 Task: Create a rule from the Routing list, Task moved to a section -> Set Priority in the project AgileAssist , set the section as Done clear the priority
Action: Mouse moved to (1251, 136)
Screenshot: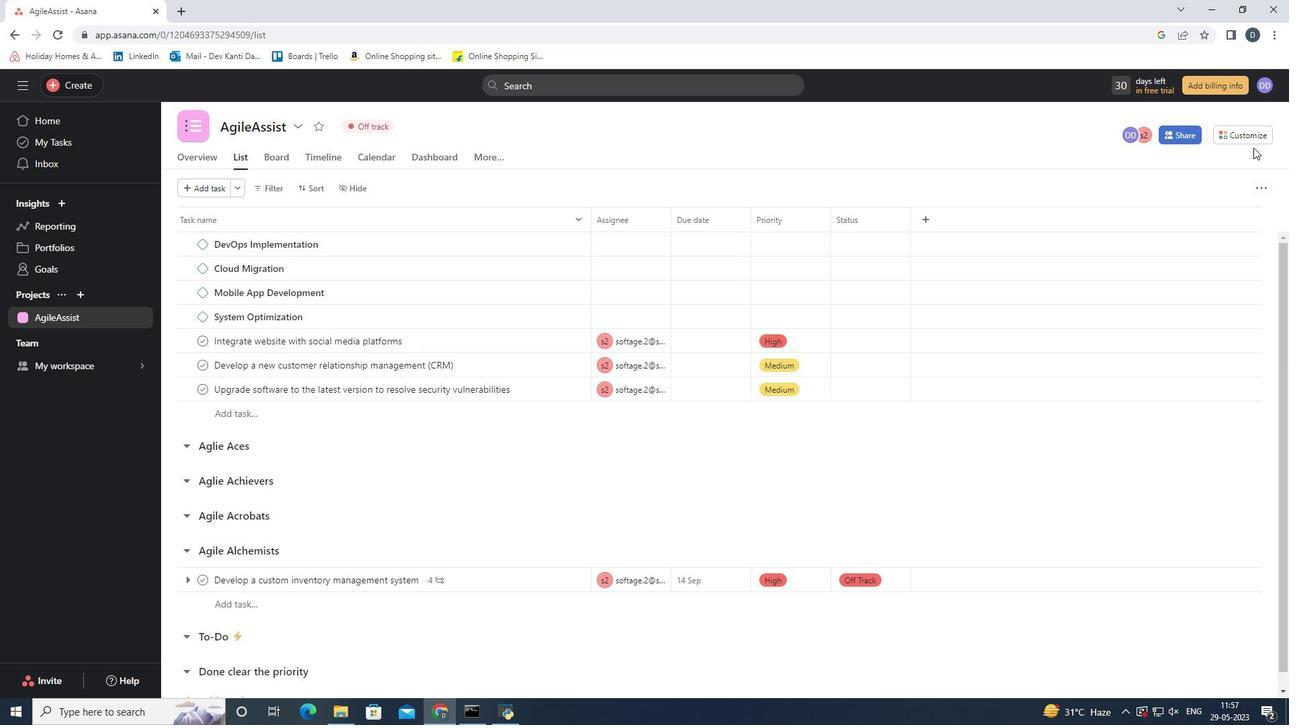 
Action: Mouse pressed left at (1251, 136)
Screenshot: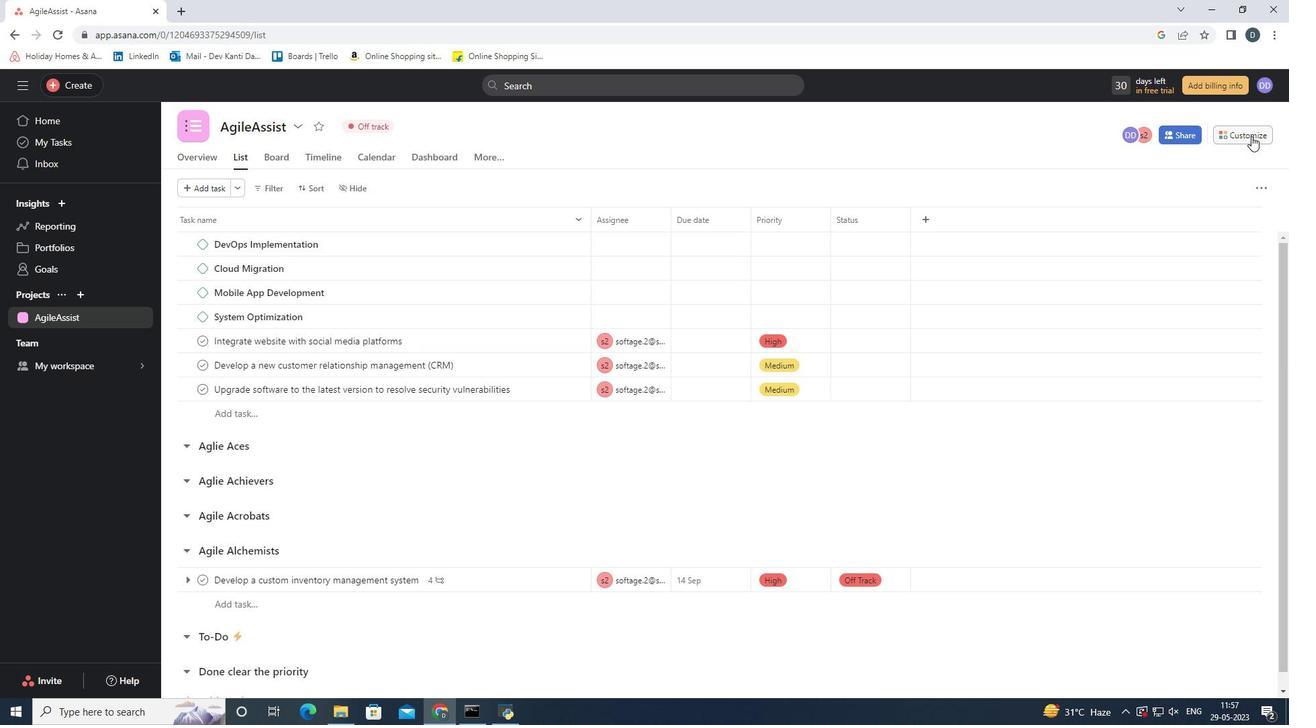 
Action: Mouse moved to (1193, 435)
Screenshot: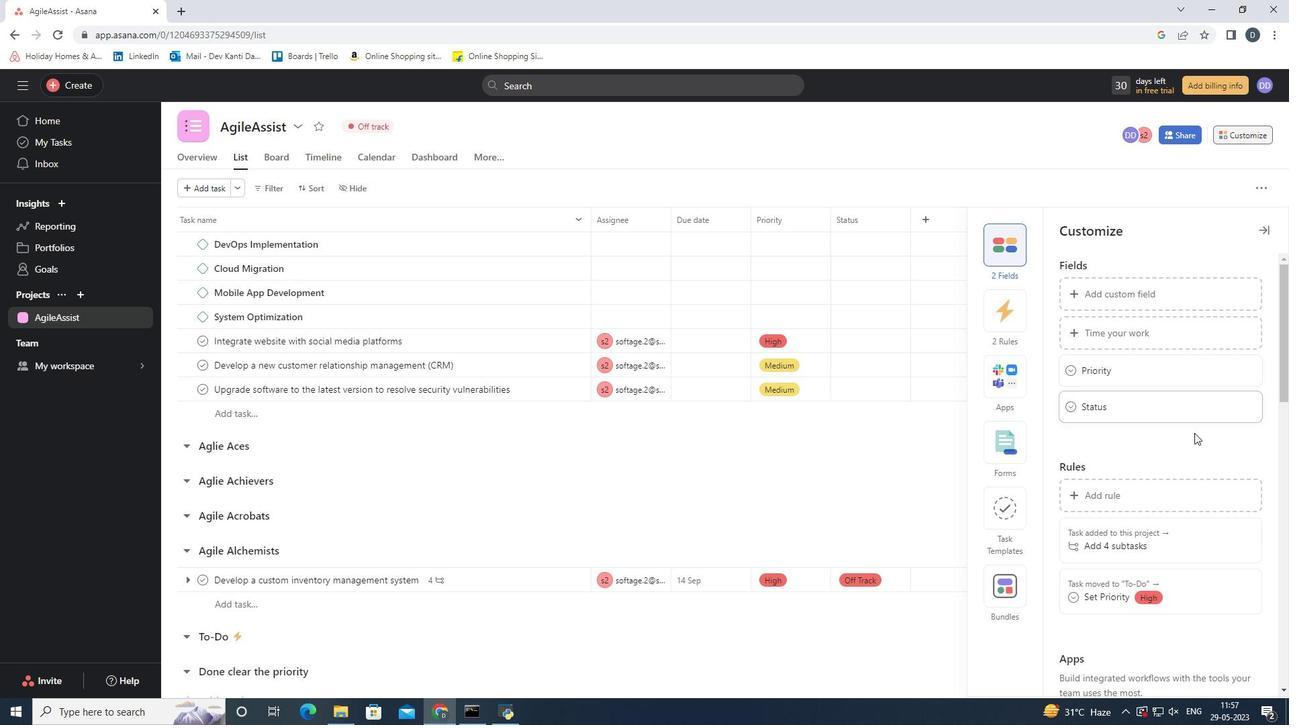 
Action: Mouse scrolled (1193, 434) with delta (0, 0)
Screenshot: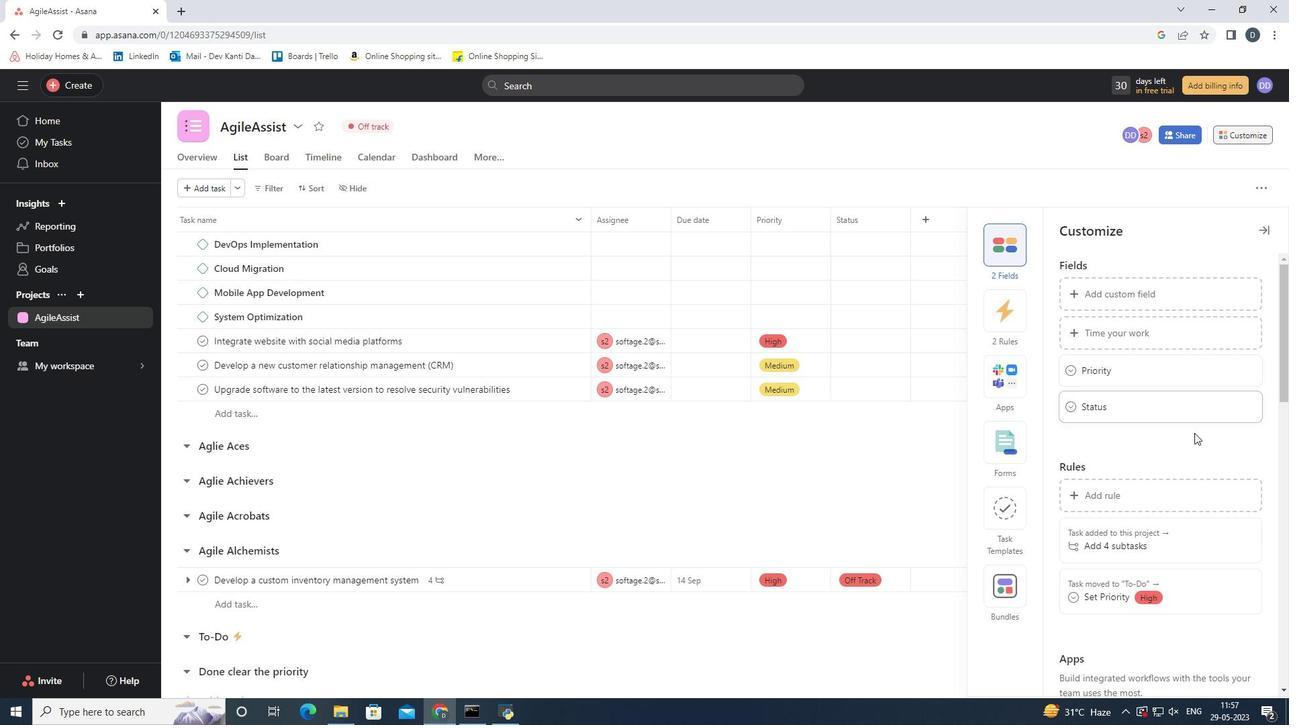 
Action: Mouse moved to (1191, 439)
Screenshot: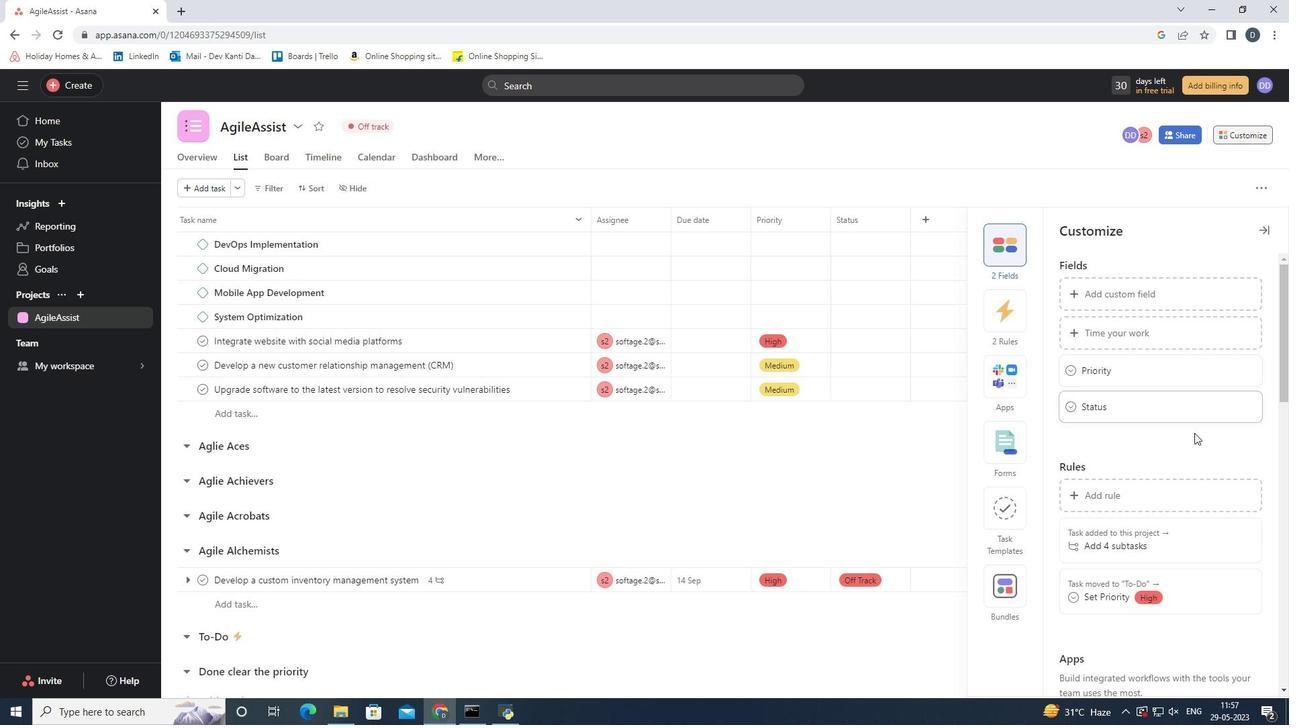 
Action: Mouse scrolled (1191, 439) with delta (0, 0)
Screenshot: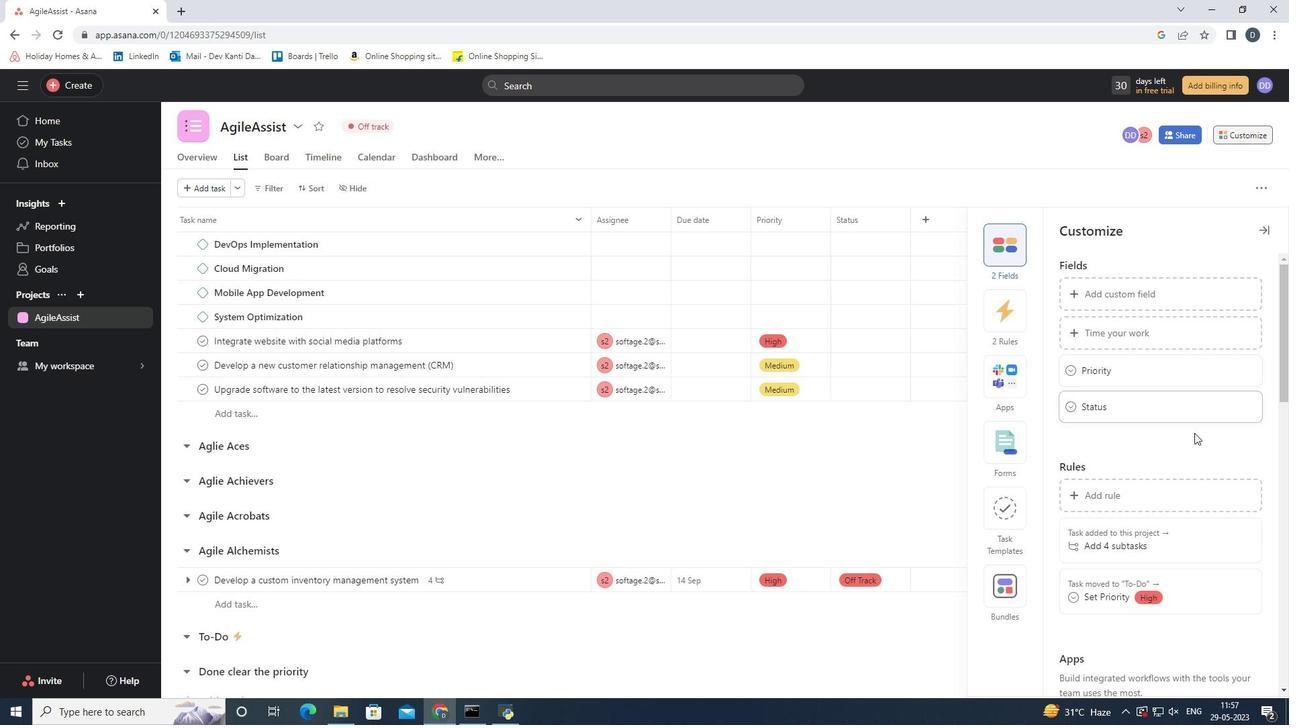 
Action: Mouse moved to (1017, 322)
Screenshot: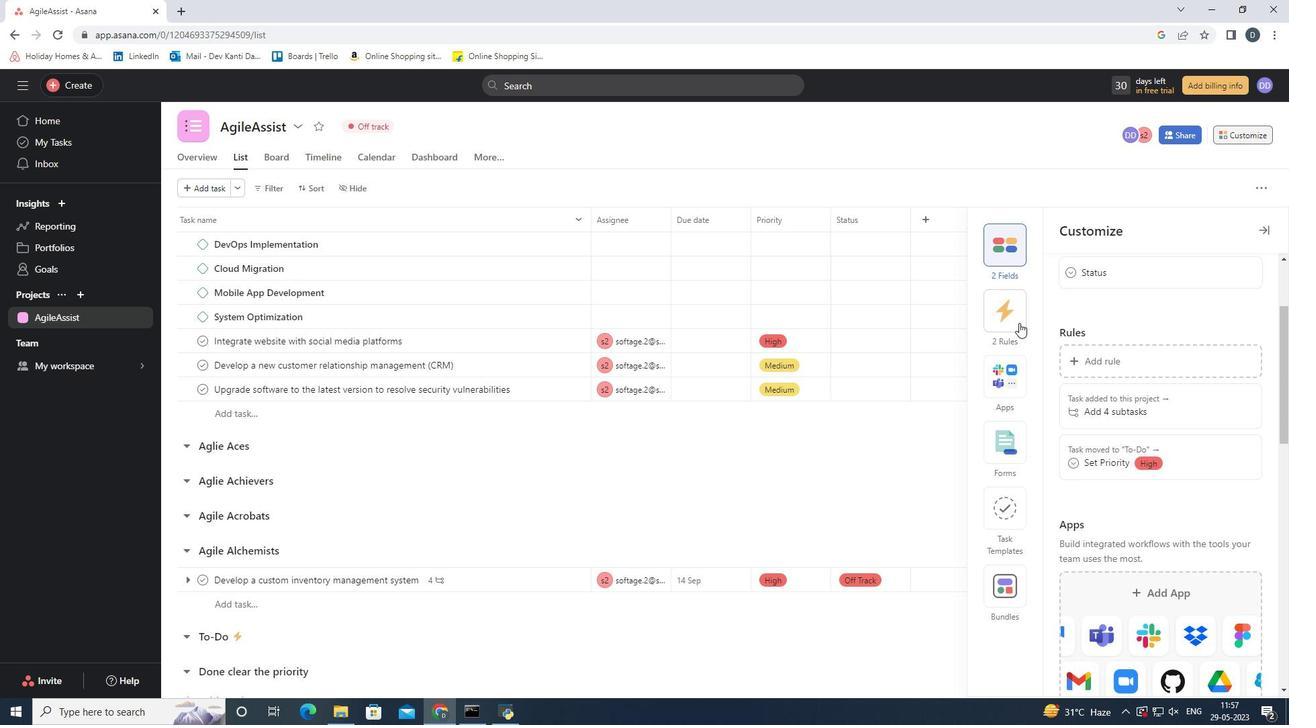 
Action: Mouse pressed left at (1017, 322)
Screenshot: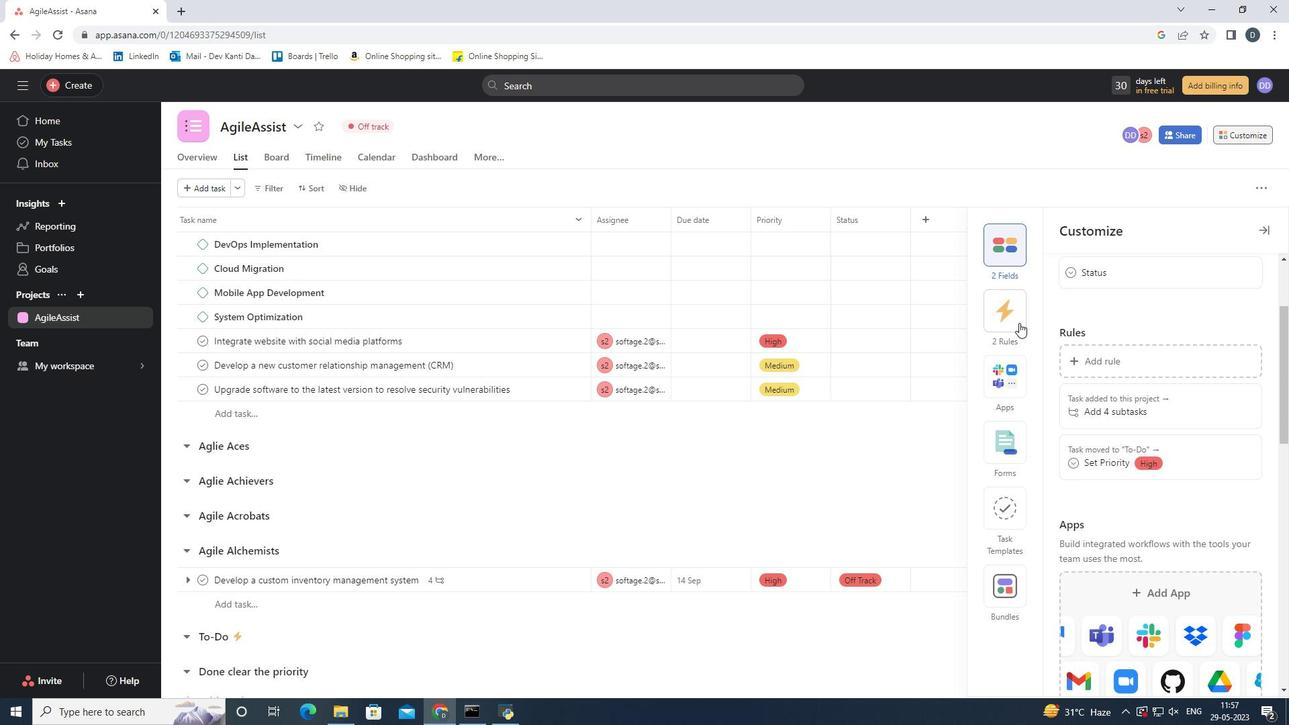 
Action: Mouse moved to (1167, 294)
Screenshot: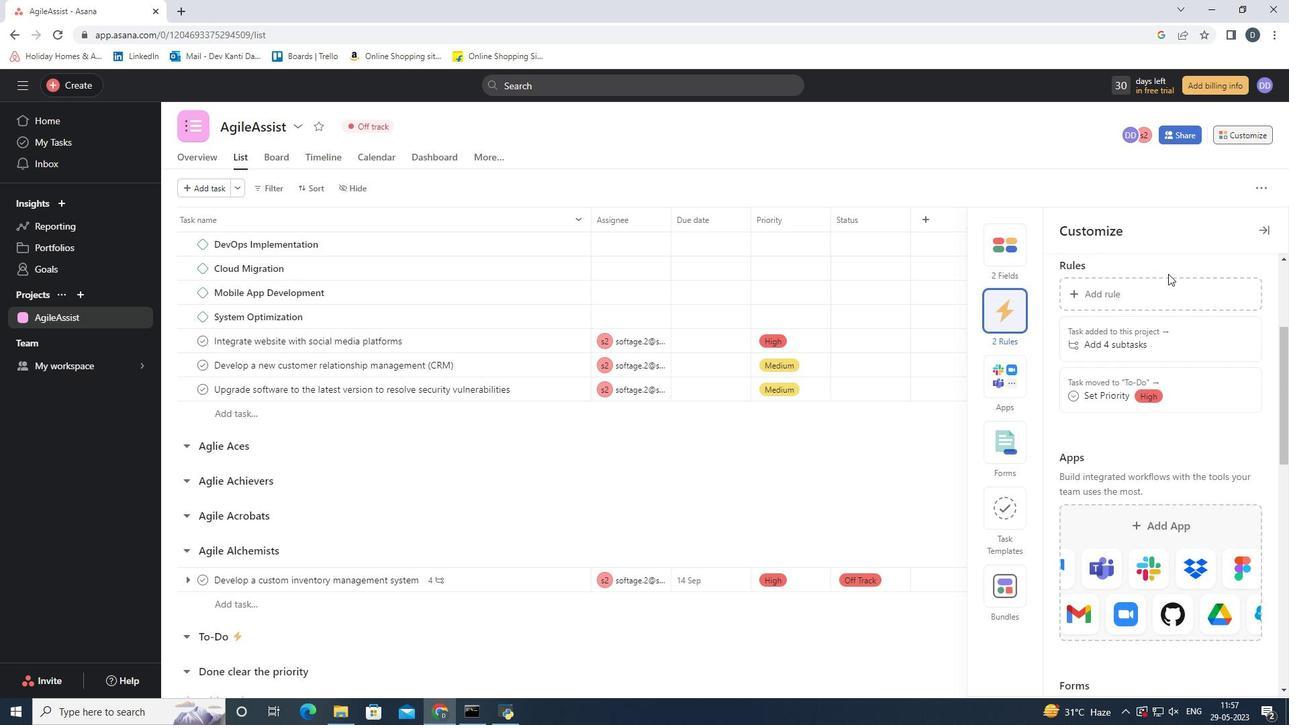 
Action: Mouse pressed left at (1167, 294)
Screenshot: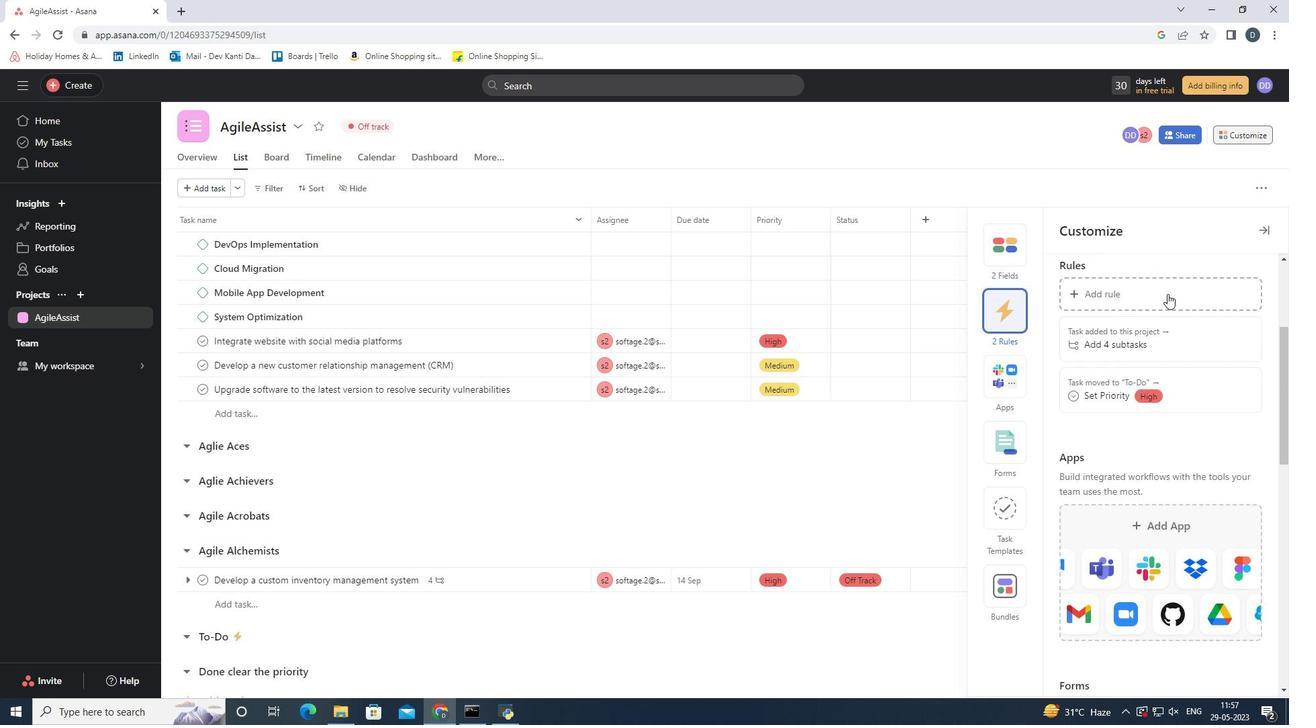 
Action: Mouse moved to (294, 206)
Screenshot: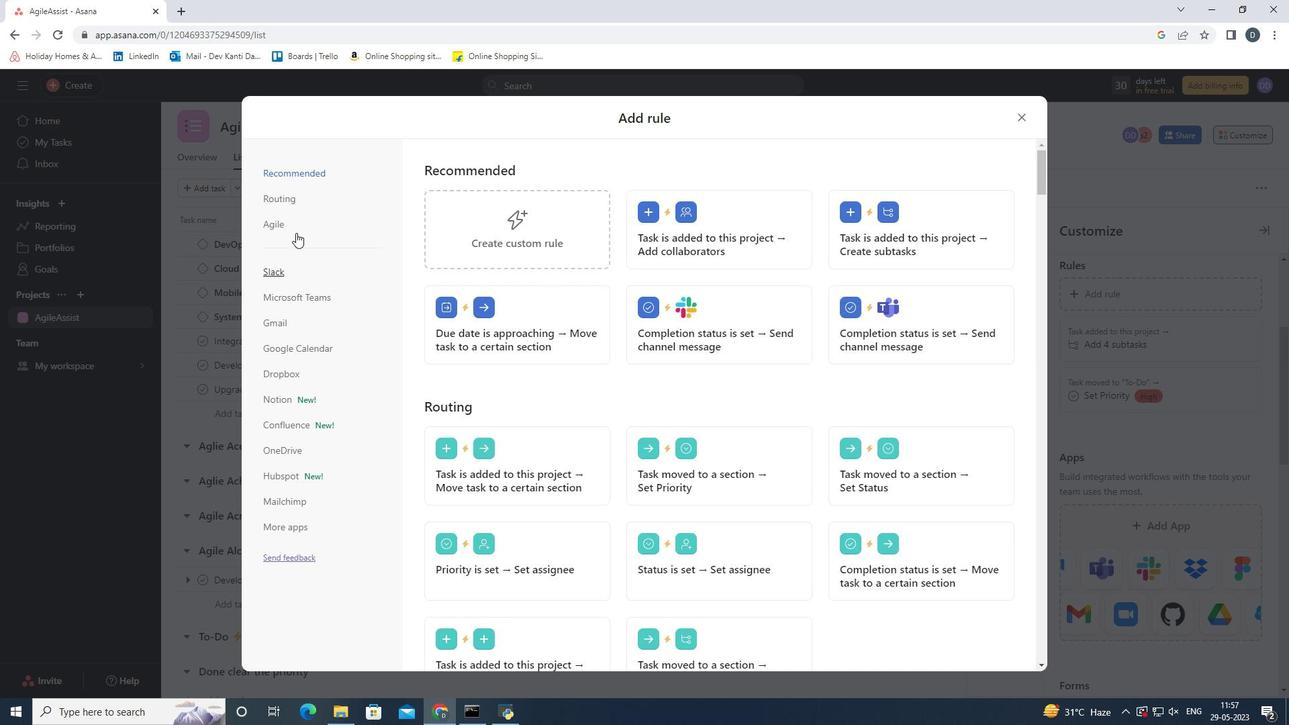 
Action: Mouse pressed left at (294, 206)
Screenshot: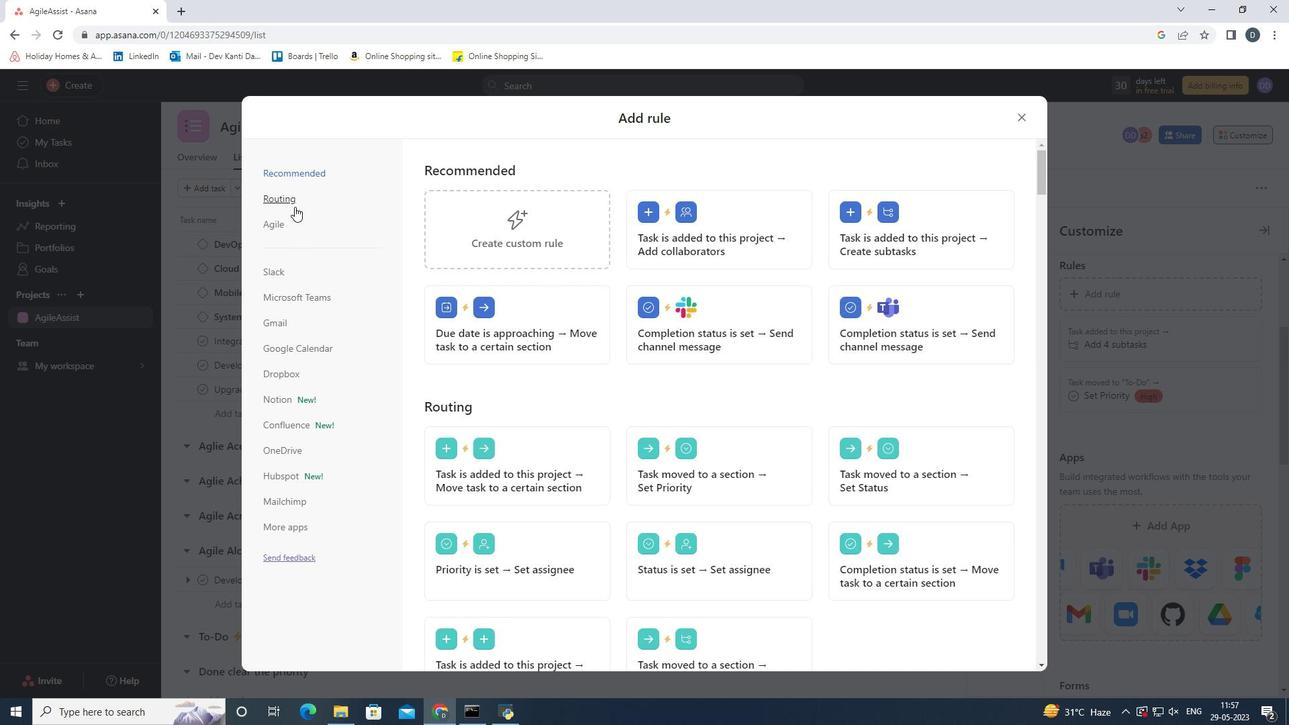 
Action: Mouse moved to (770, 236)
Screenshot: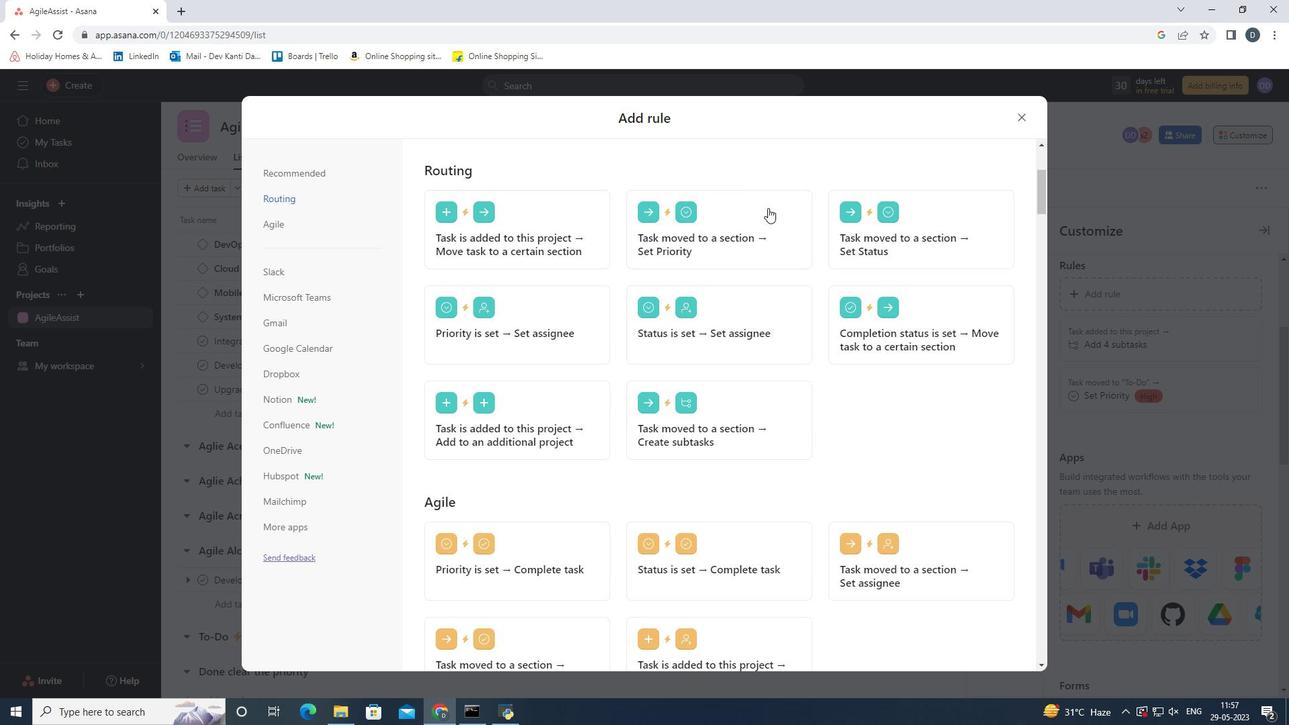 
Action: Mouse pressed left at (770, 236)
Screenshot: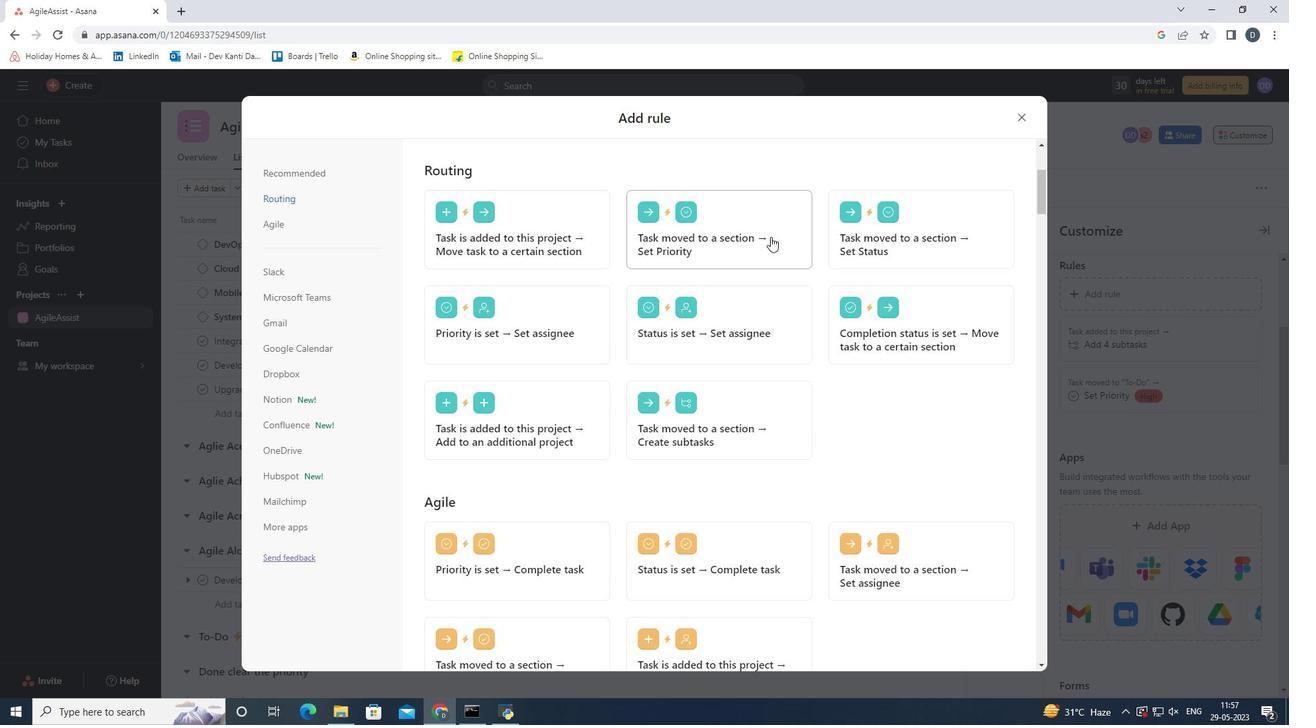 
Action: Mouse moved to (903, 307)
Screenshot: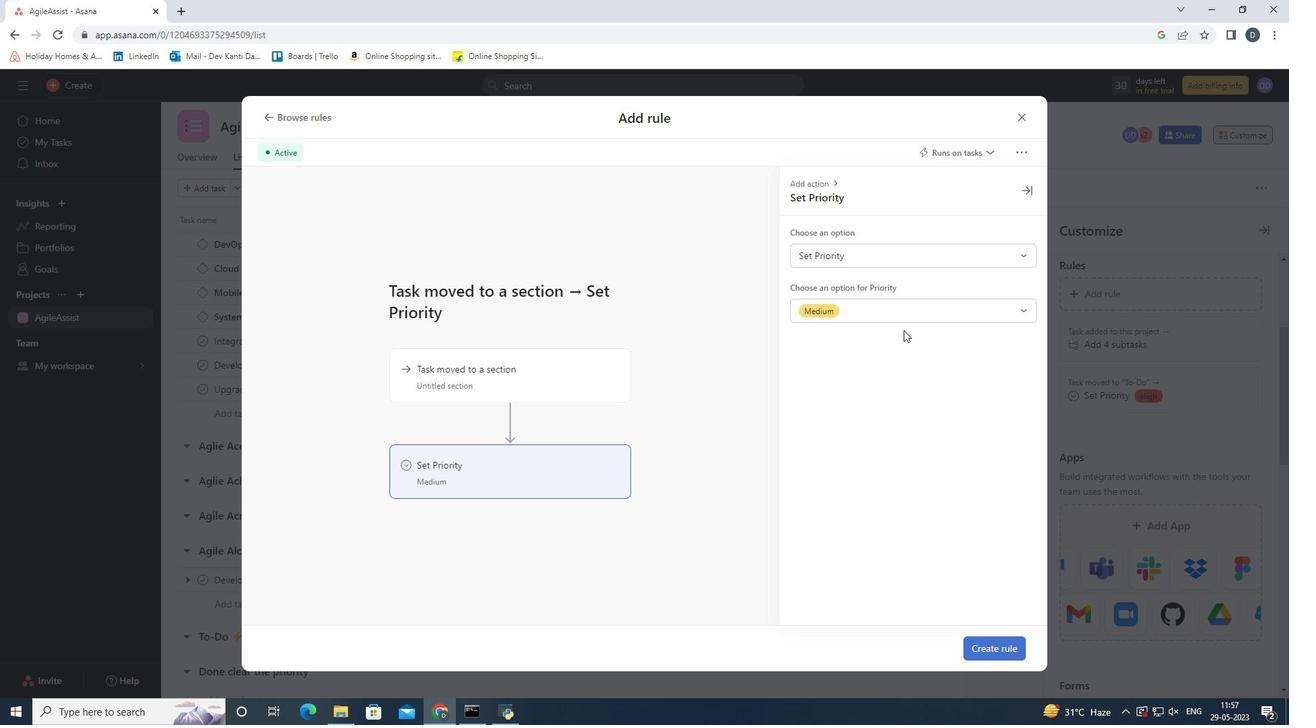 
Action: Mouse pressed left at (903, 307)
Screenshot: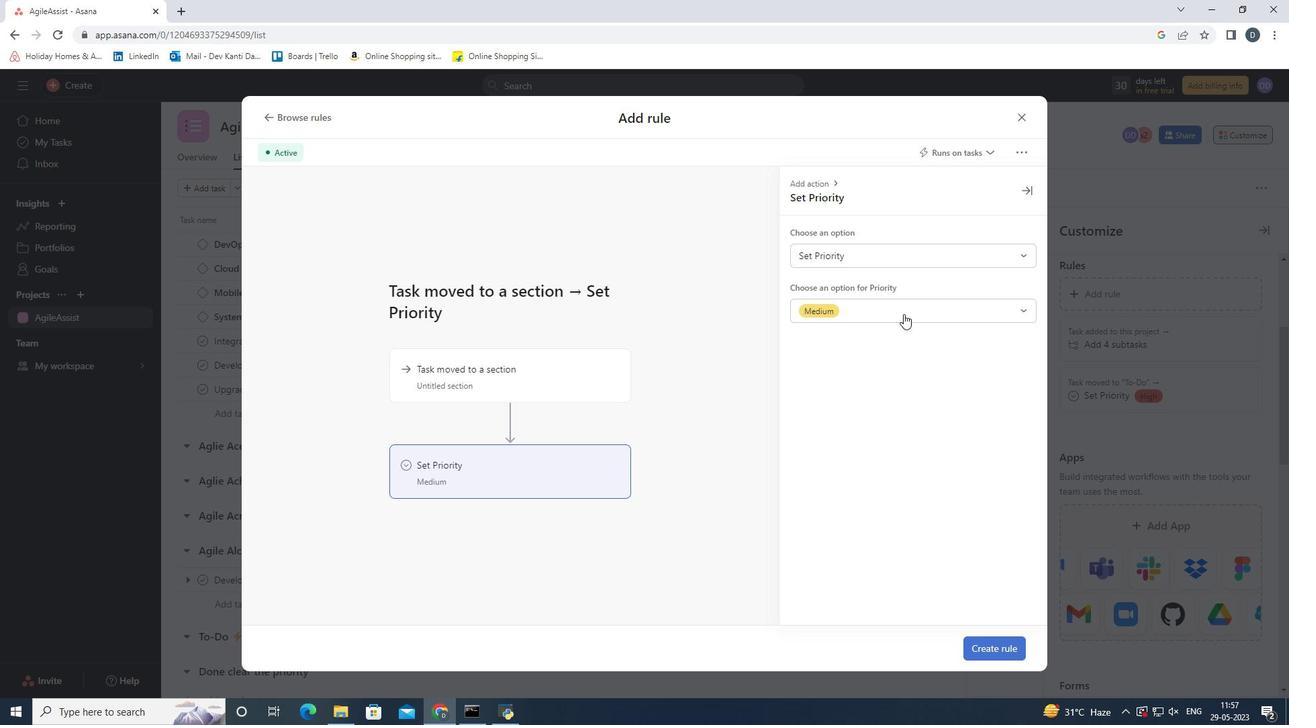 
Action: Mouse moved to (979, 427)
Screenshot: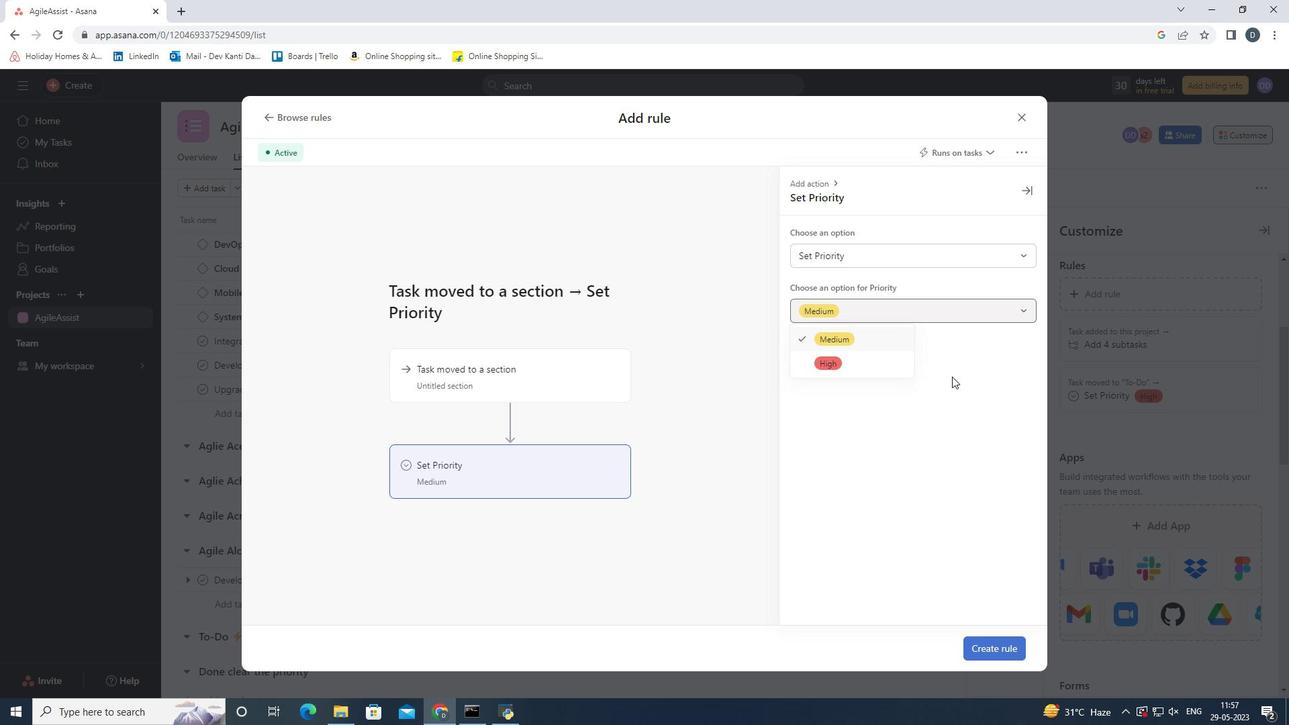 
Action: Mouse pressed left at (979, 427)
Screenshot: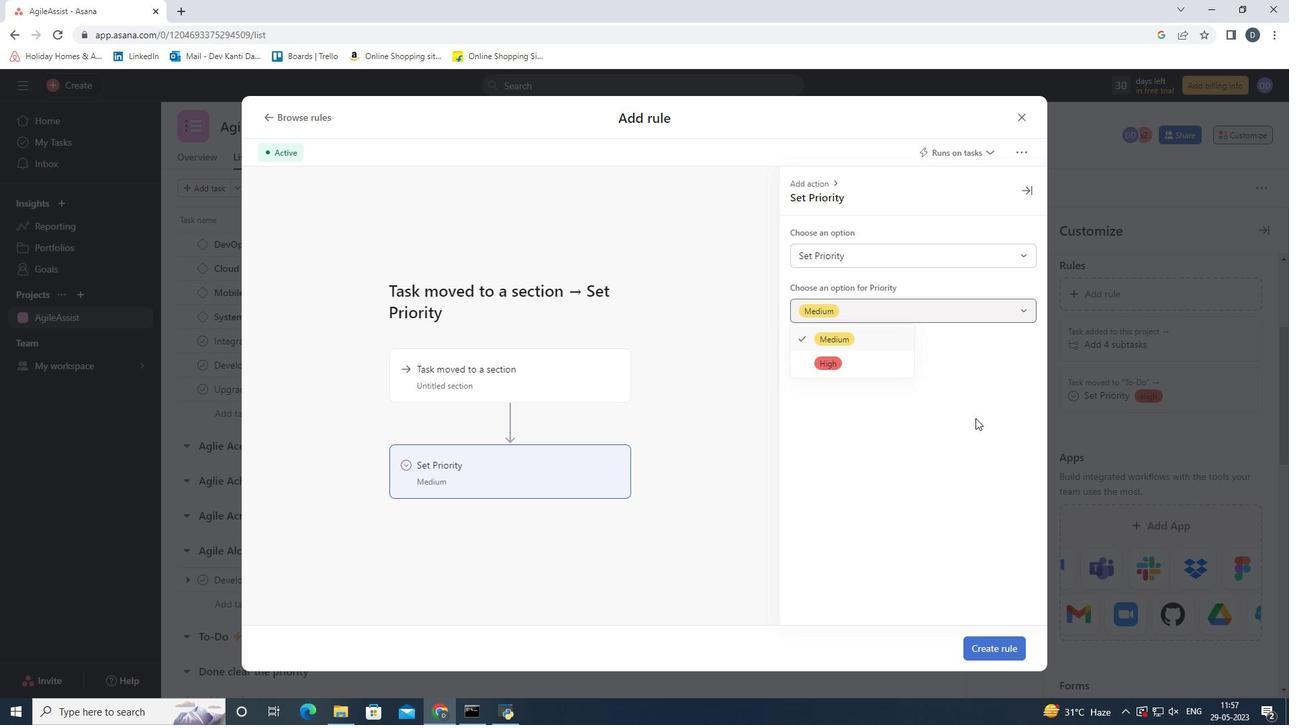 
Action: Mouse moved to (559, 365)
Screenshot: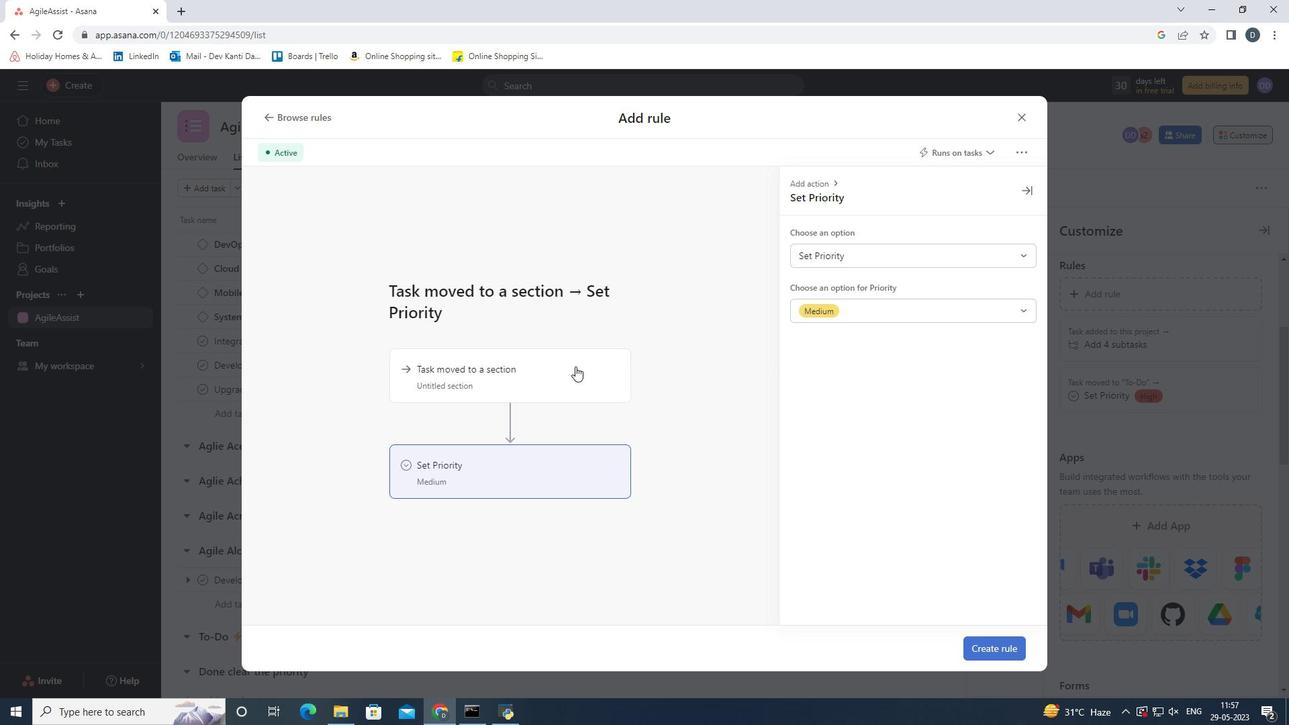 
Action: Mouse pressed left at (559, 365)
Screenshot: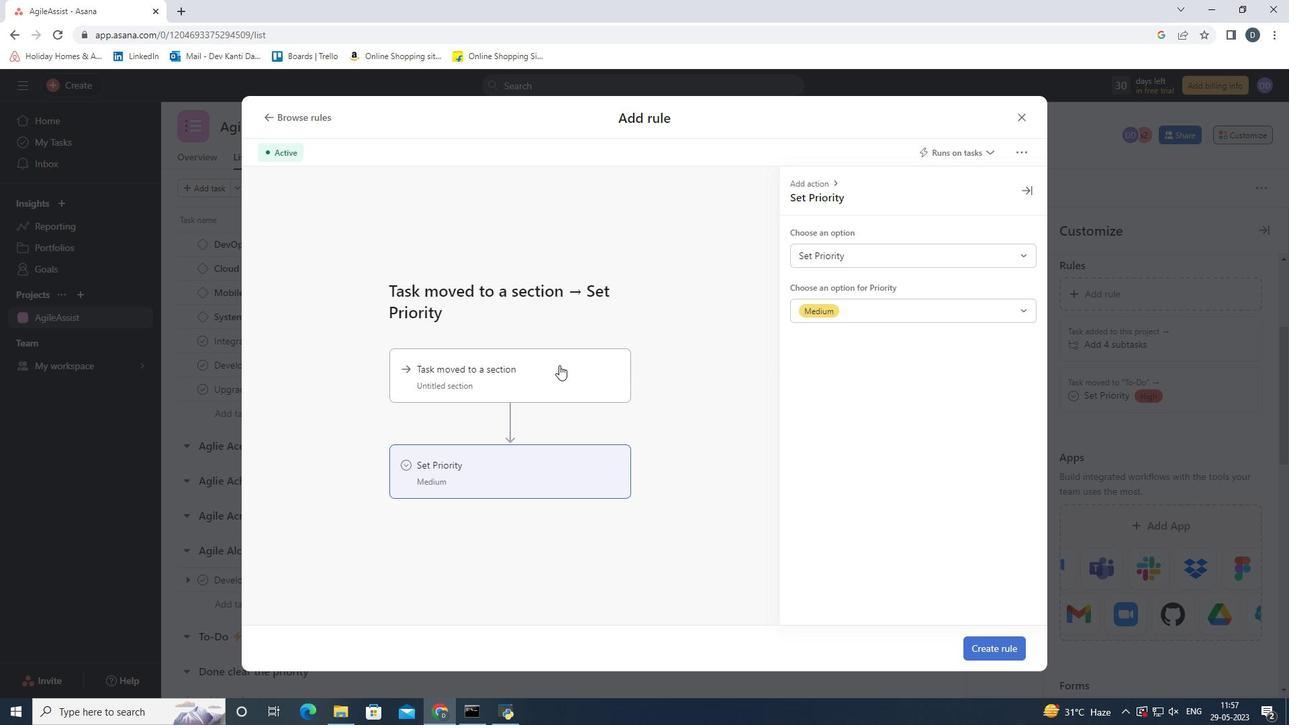 
Action: Mouse moved to (880, 266)
Screenshot: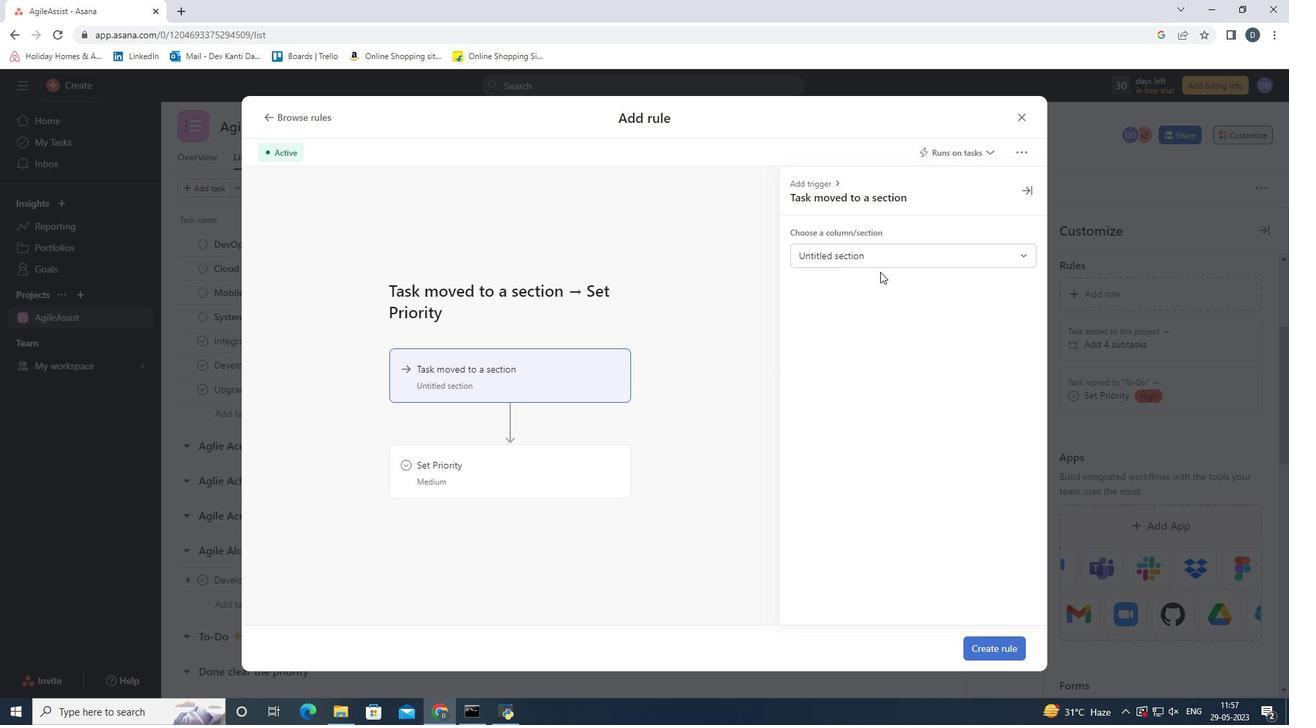 
Action: Mouse pressed left at (880, 266)
Screenshot: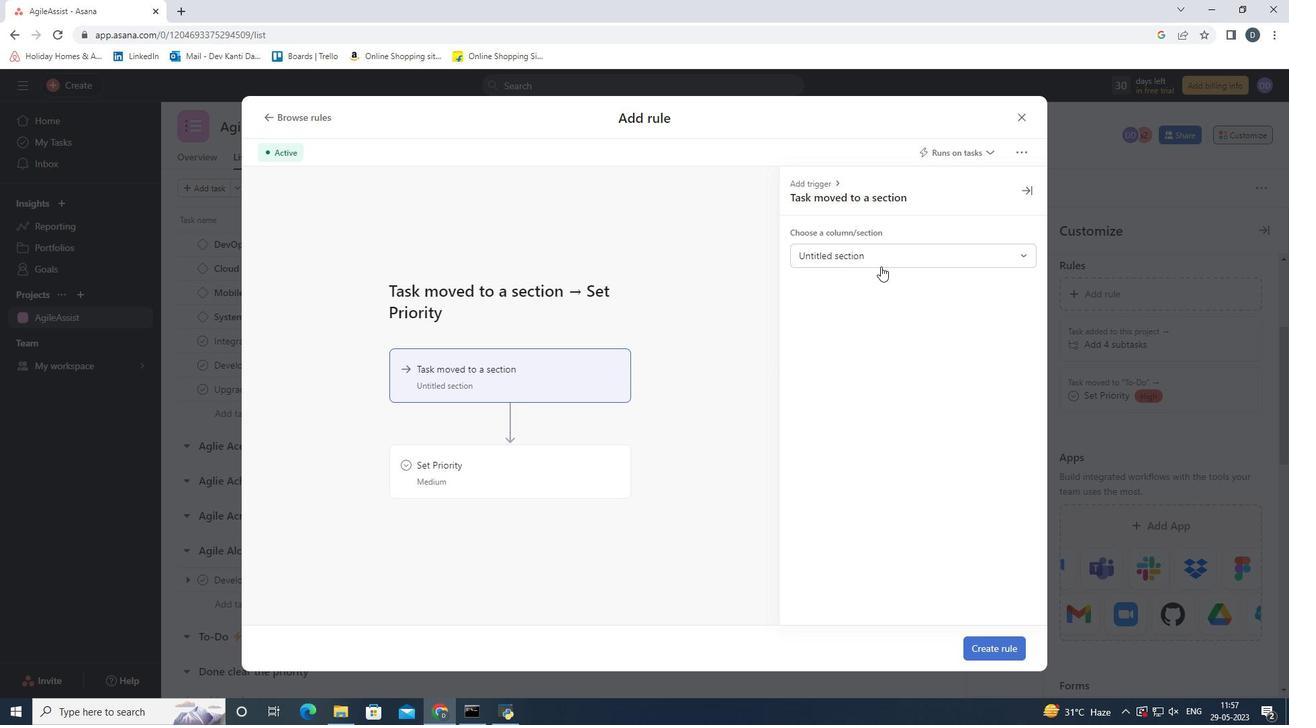 
Action: Mouse moved to (877, 426)
Screenshot: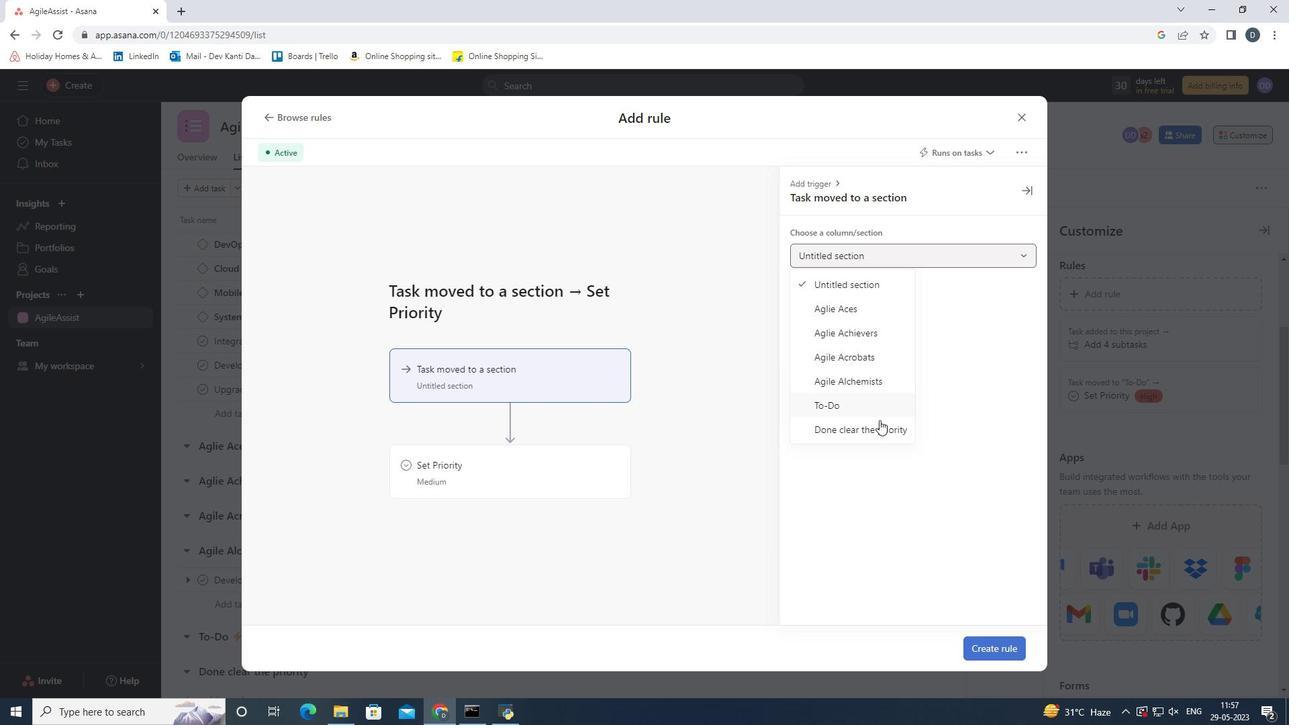 
Action: Mouse pressed left at (877, 426)
Screenshot: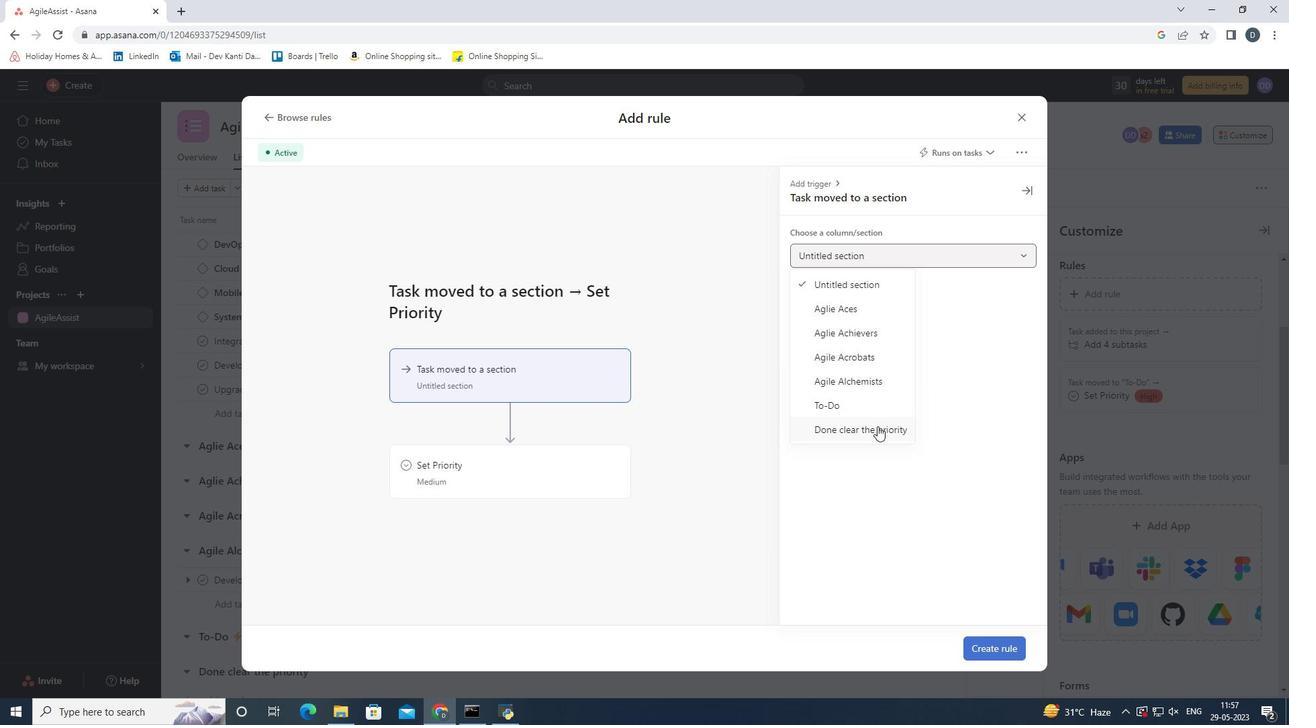 
Action: Mouse moved to (667, 428)
Screenshot: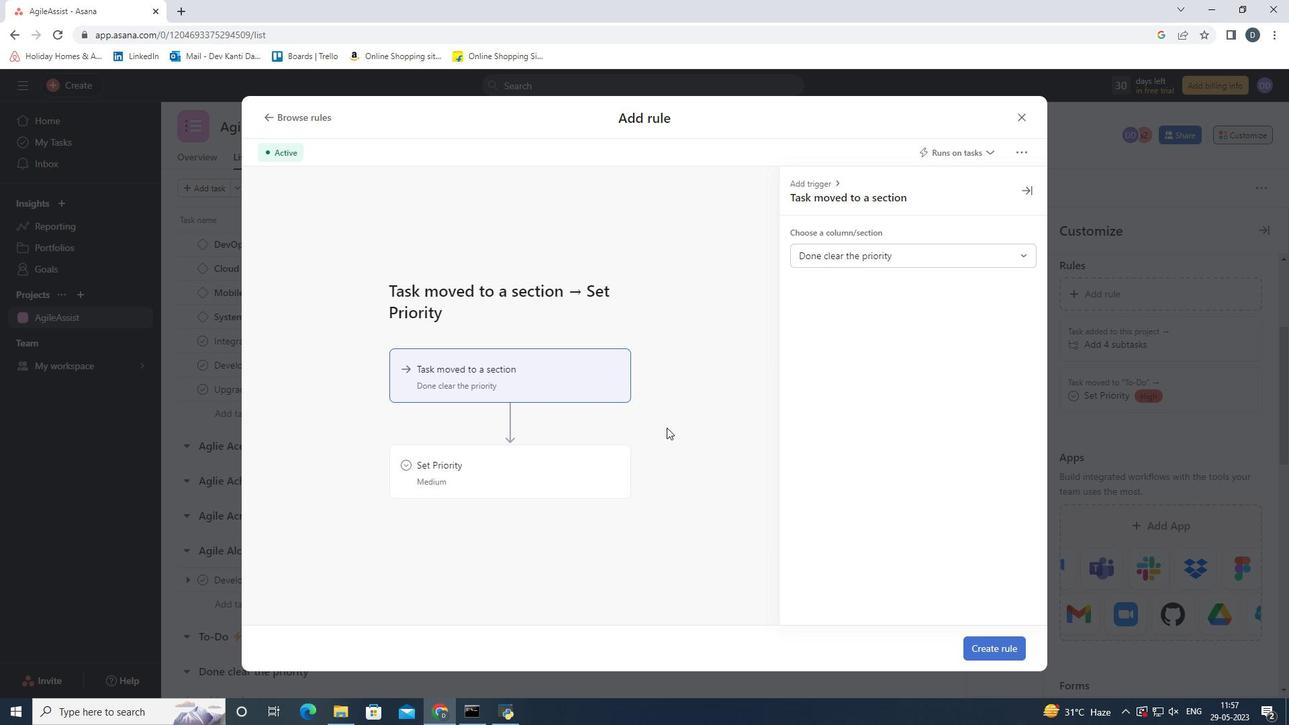 
Action: Mouse pressed left at (667, 428)
Screenshot: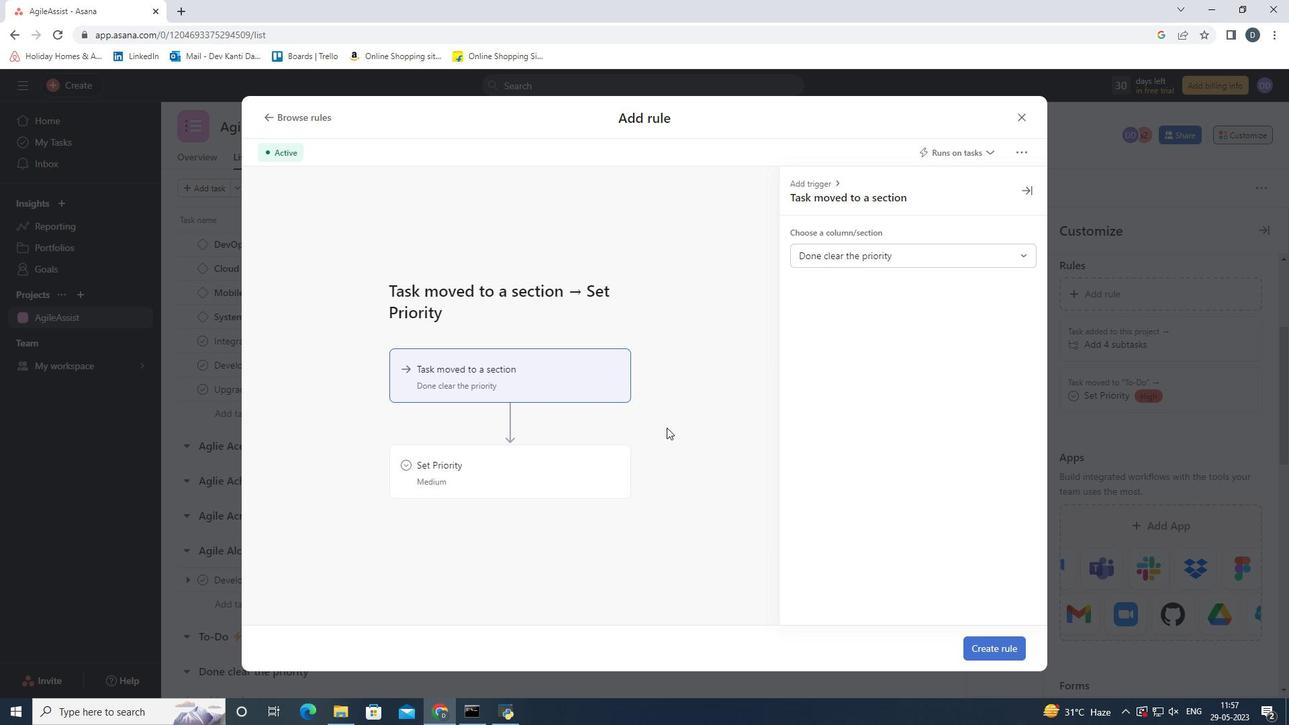 
Action: Mouse moved to (970, 651)
Screenshot: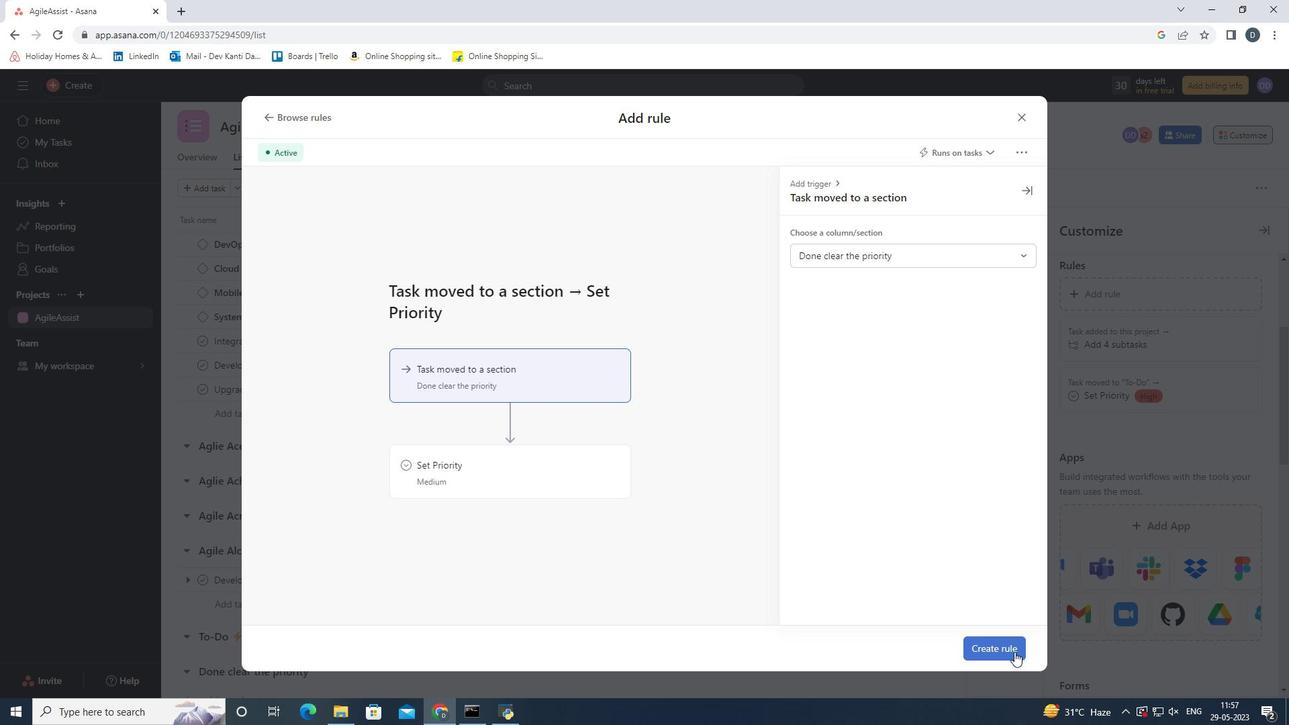 
Action: Mouse pressed left at (970, 651)
Screenshot: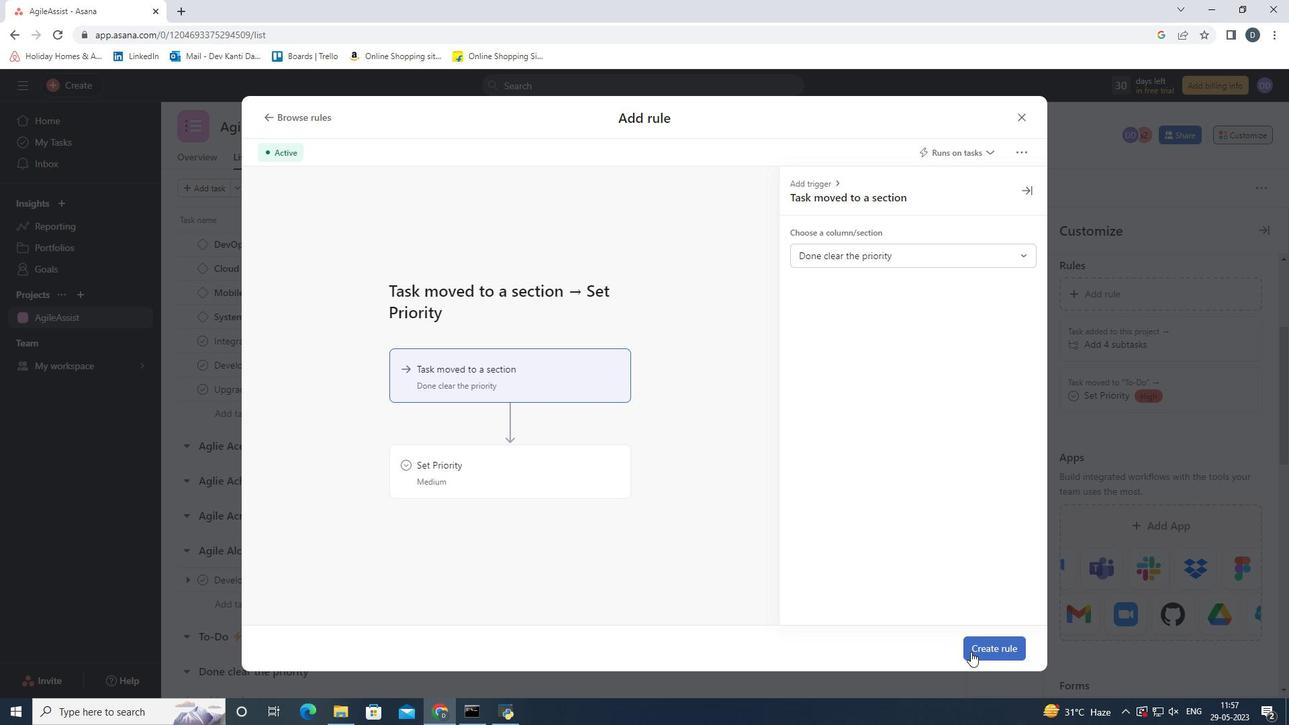 
